 Task: Check the elementary schools in the area.
Action: Mouse moved to (550, 51)
Screenshot: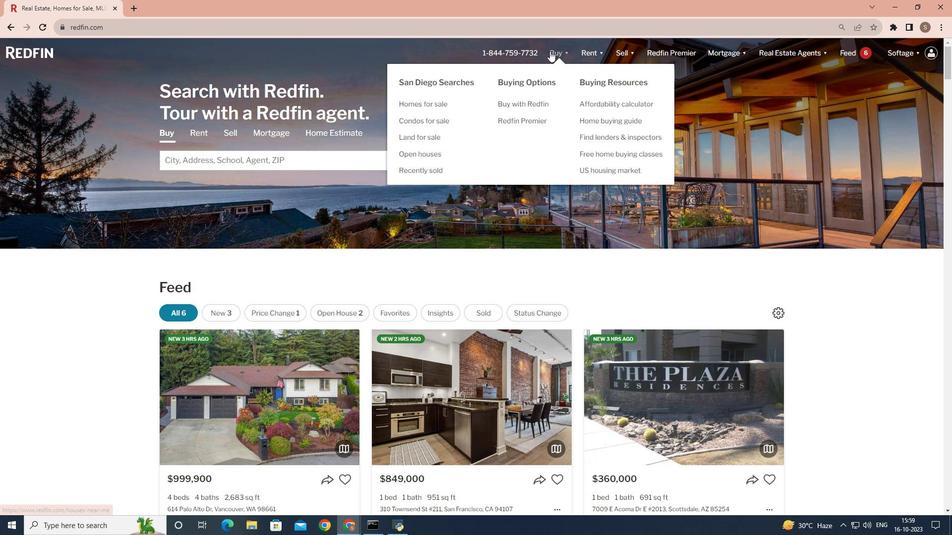 
Action: Mouse pressed left at (550, 51)
Screenshot: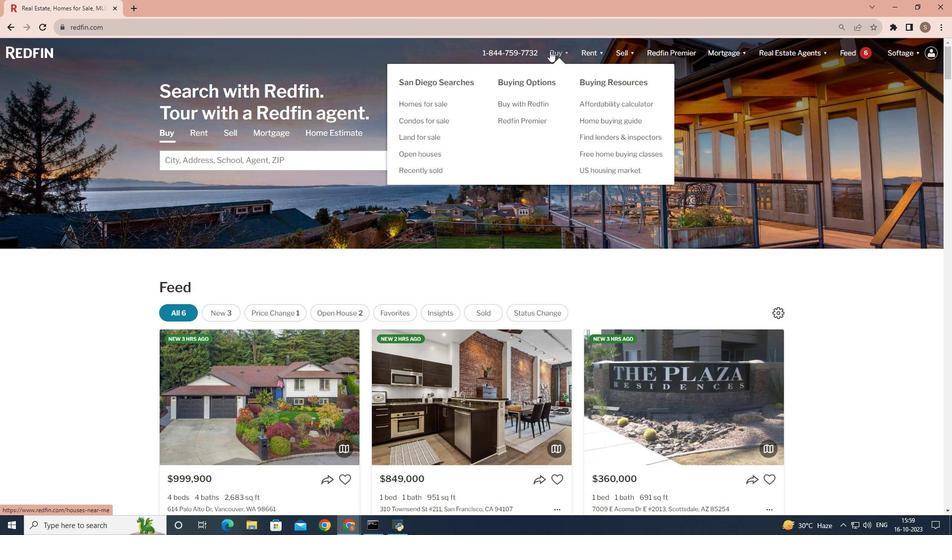 
Action: Mouse moved to (254, 208)
Screenshot: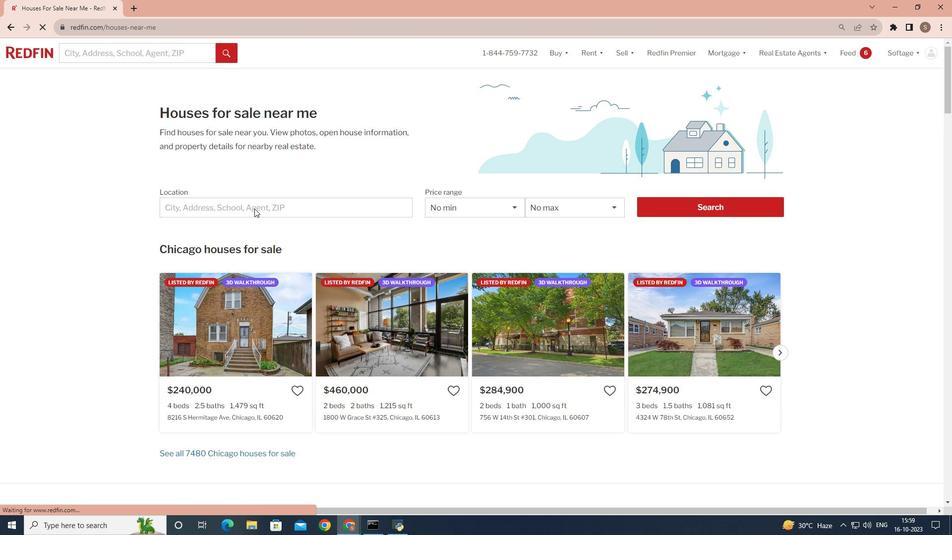 
Action: Mouse pressed left at (254, 208)
Screenshot: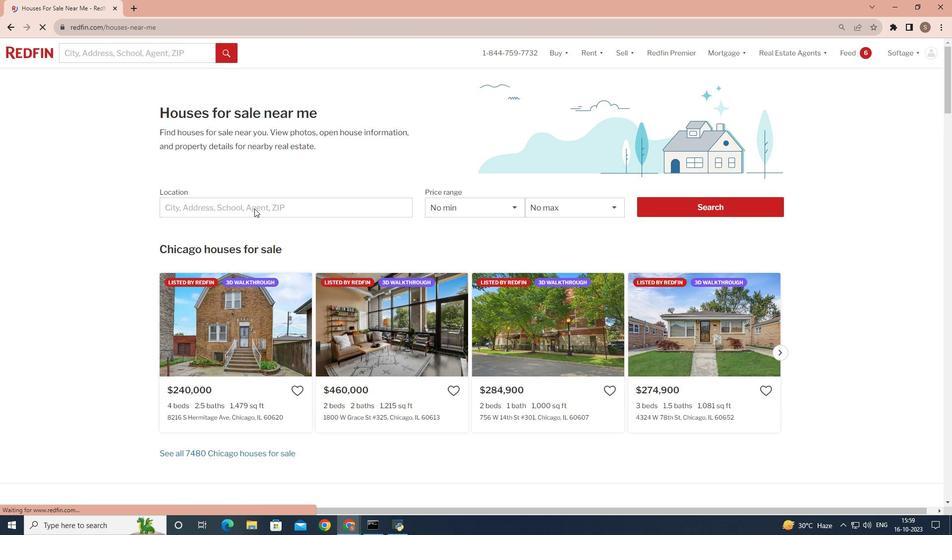 
Action: Mouse moved to (237, 204)
Screenshot: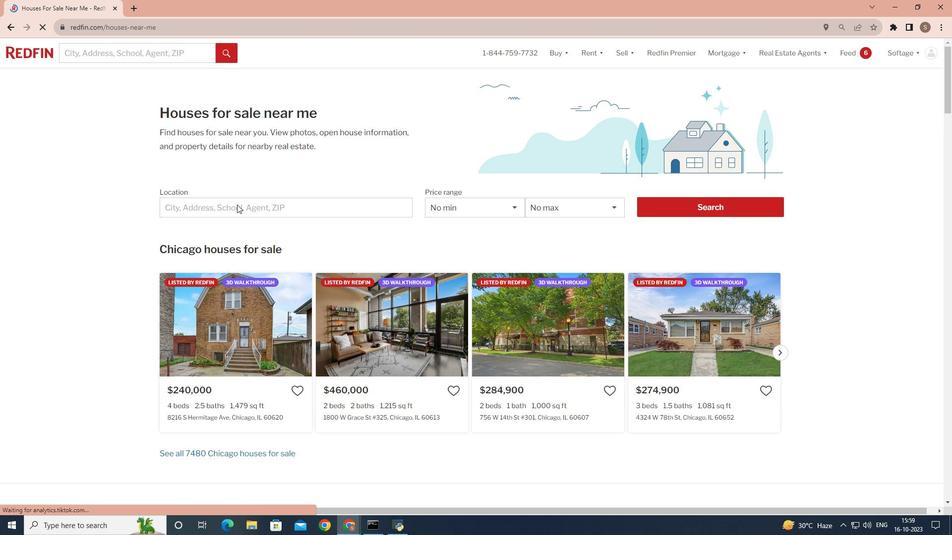 
Action: Mouse pressed left at (237, 204)
Screenshot: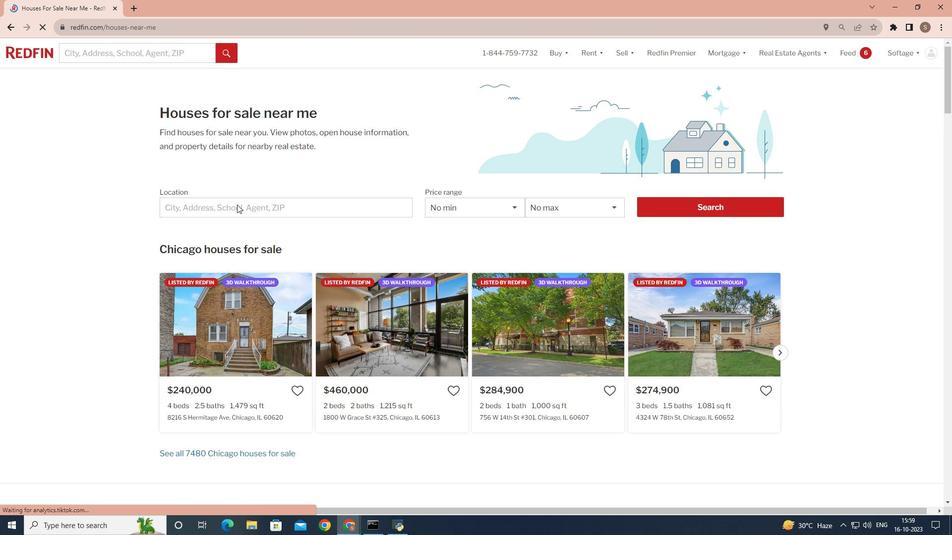 
Action: Mouse moved to (233, 204)
Screenshot: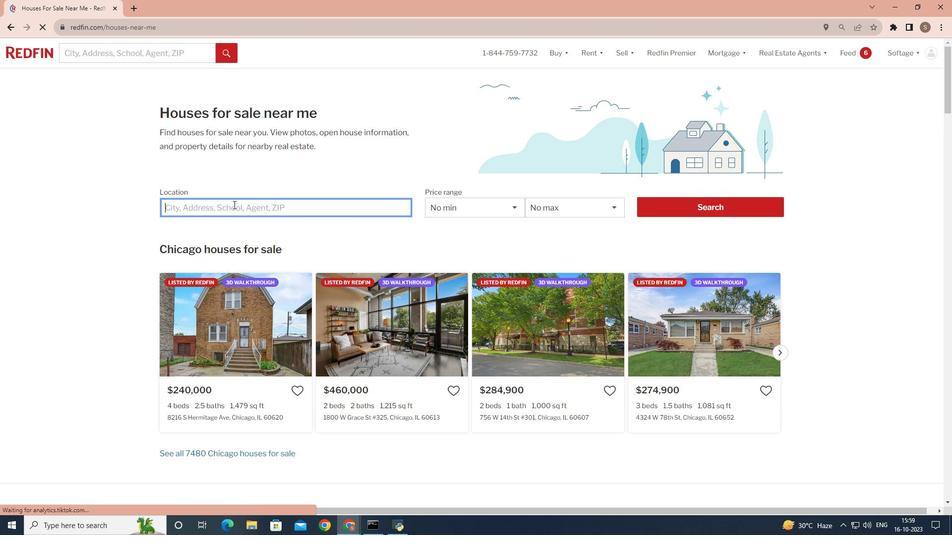 
Action: Mouse pressed left at (233, 204)
Screenshot: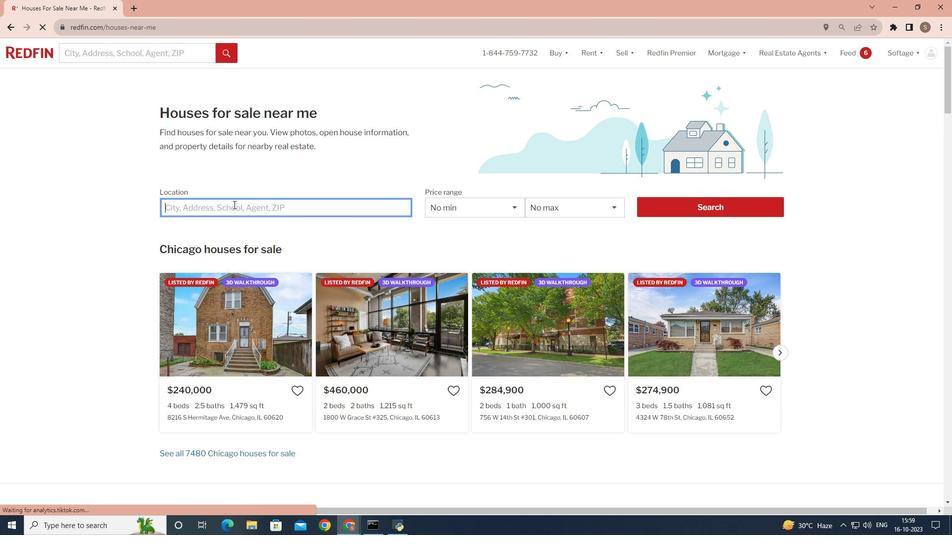 
Action: Key pressed <Key.shift>San<Key.space><Key.shift>Diego
Screenshot: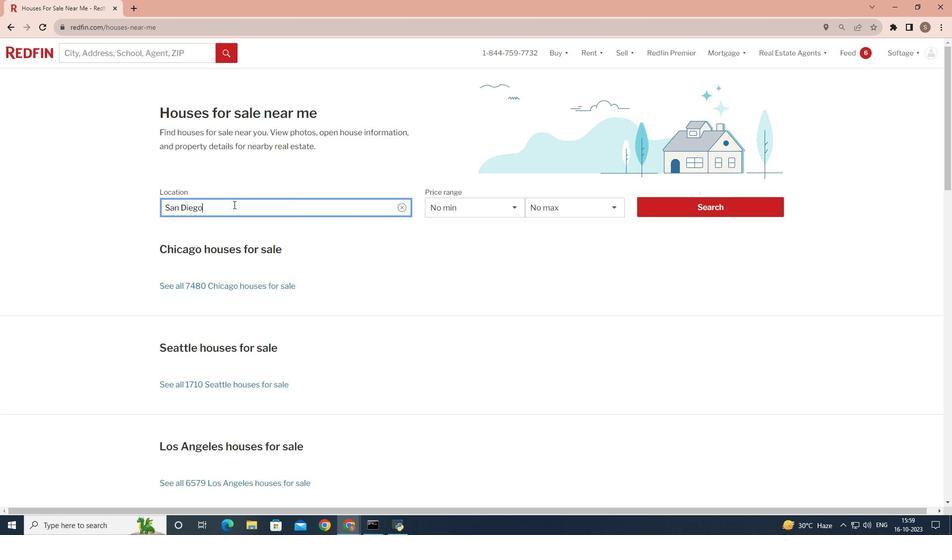 
Action: Mouse moved to (663, 213)
Screenshot: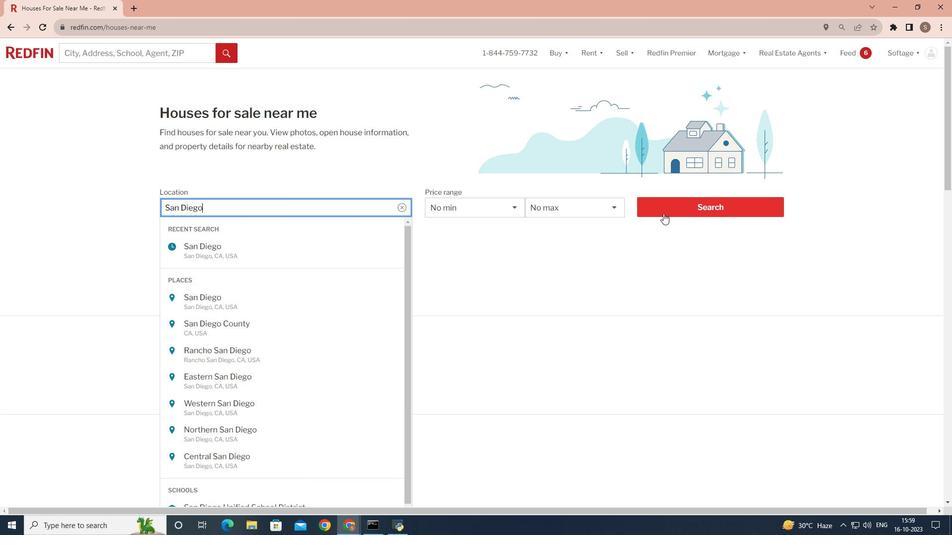 
Action: Mouse pressed left at (663, 213)
Screenshot: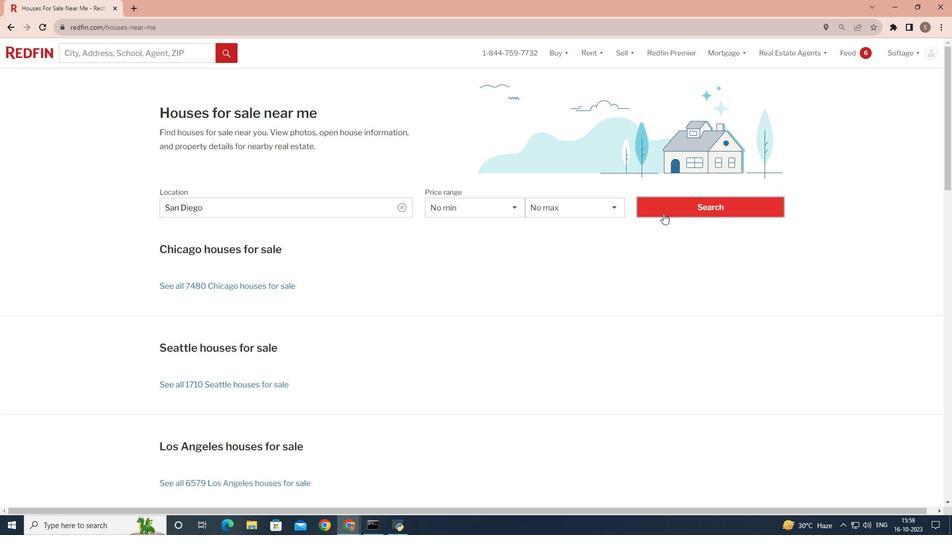 
Action: Mouse moved to (667, 207)
Screenshot: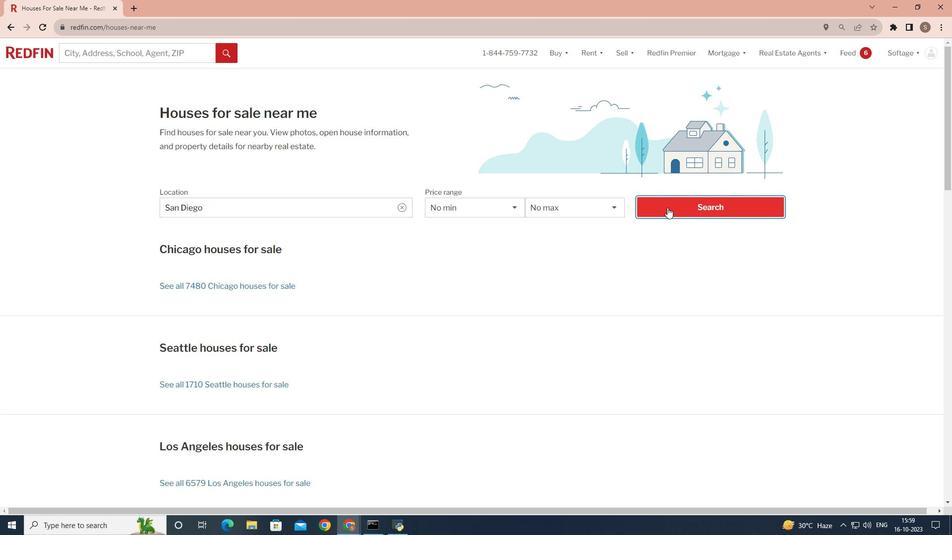
Action: Mouse pressed left at (667, 207)
Screenshot: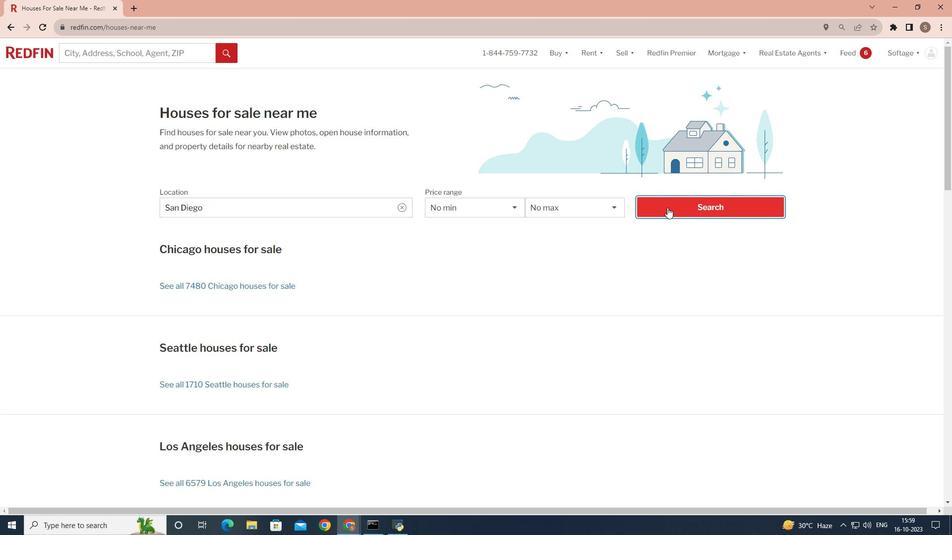 
Action: Mouse moved to (838, 85)
Screenshot: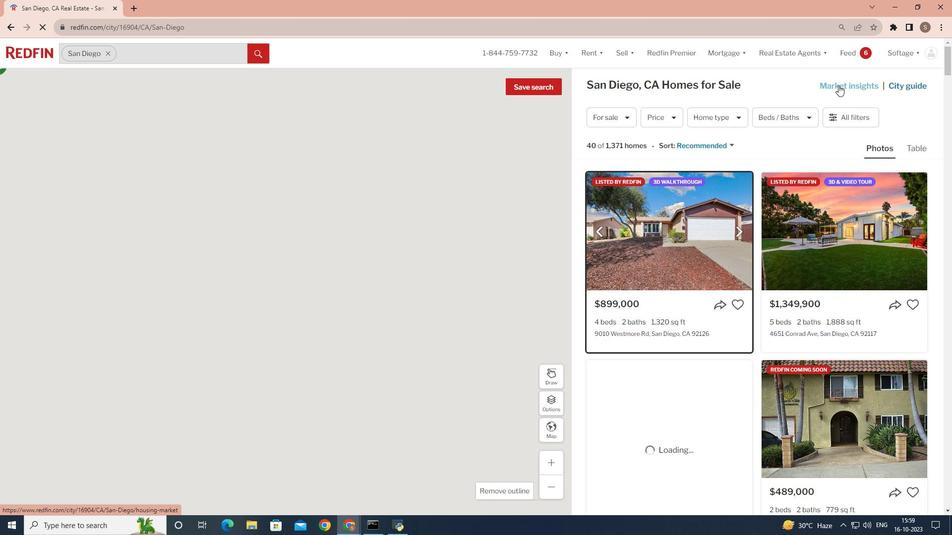 
Action: Mouse pressed left at (838, 85)
Screenshot: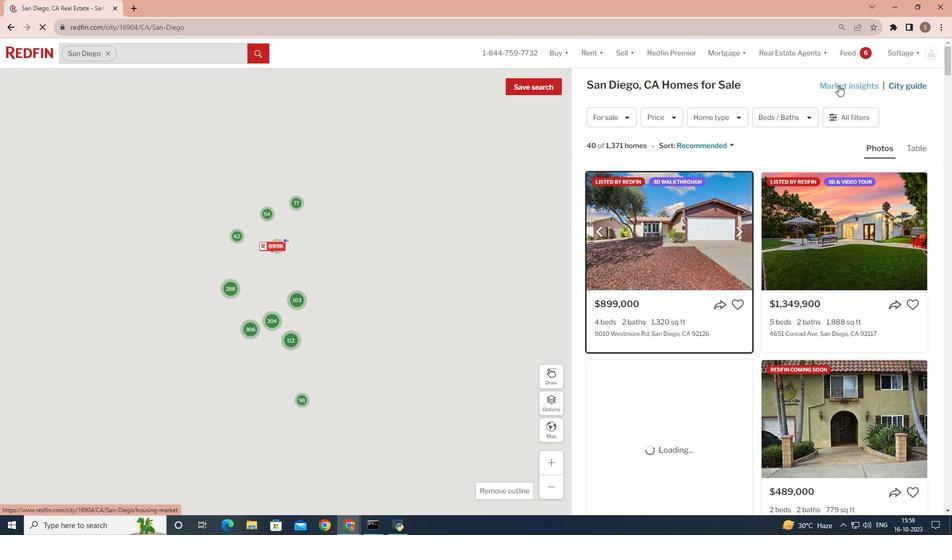 
Action: Mouse moved to (447, 171)
Screenshot: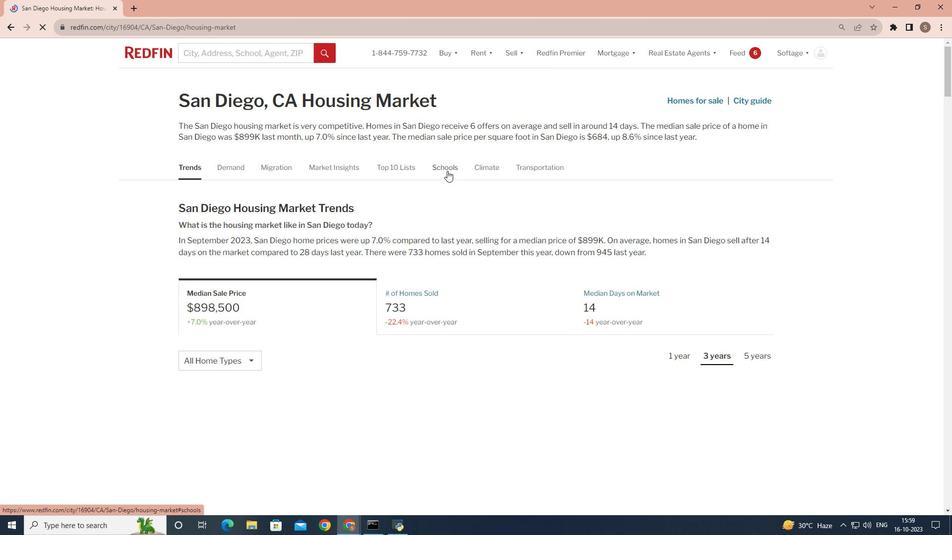 
Action: Mouse pressed left at (447, 171)
Screenshot: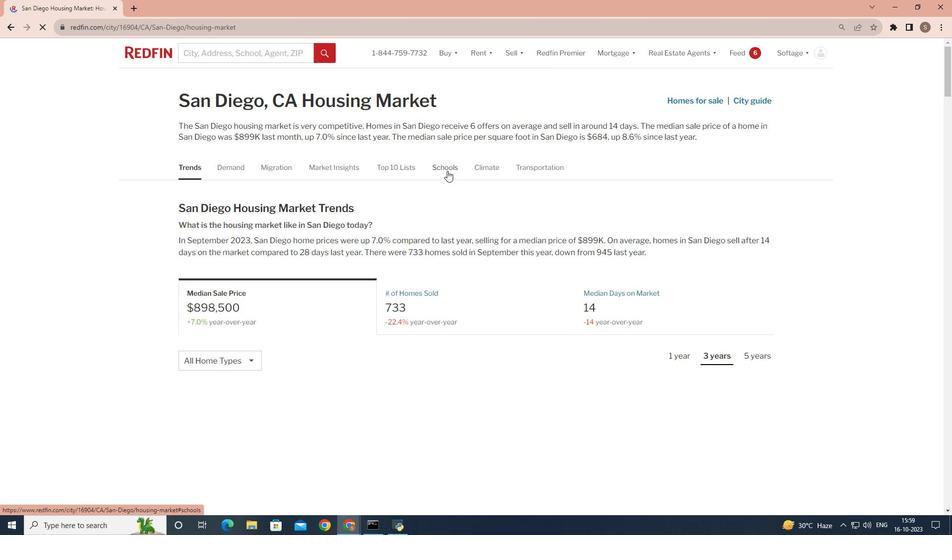 
Action: Mouse moved to (211, 82)
Screenshot: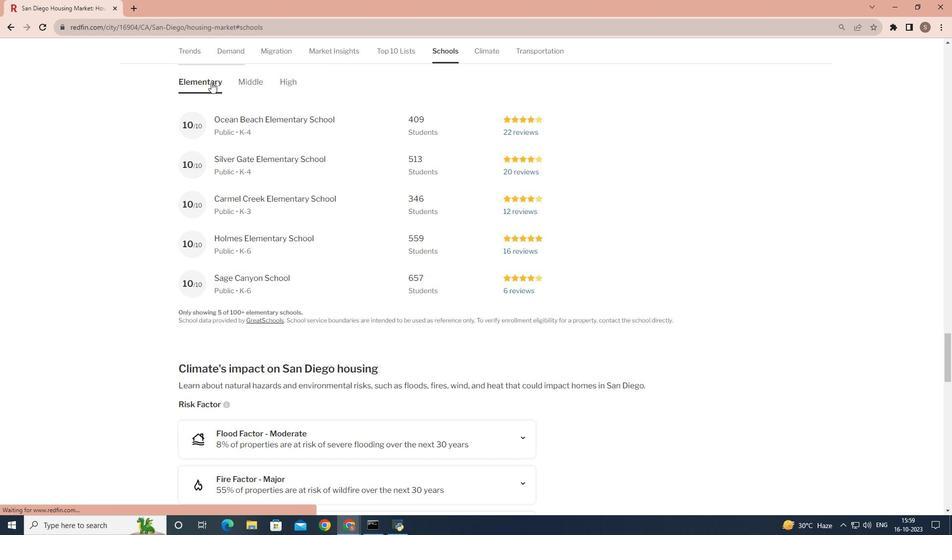 
Action: Mouse pressed left at (211, 82)
Screenshot: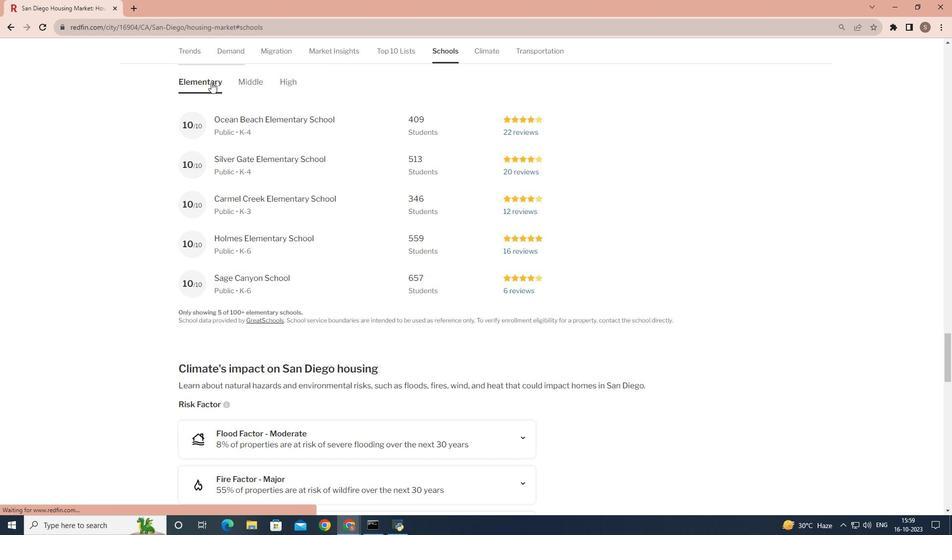 
